 Task: Move the list to "HR" board.
Action: Mouse pressed left at (539, 296)
Screenshot: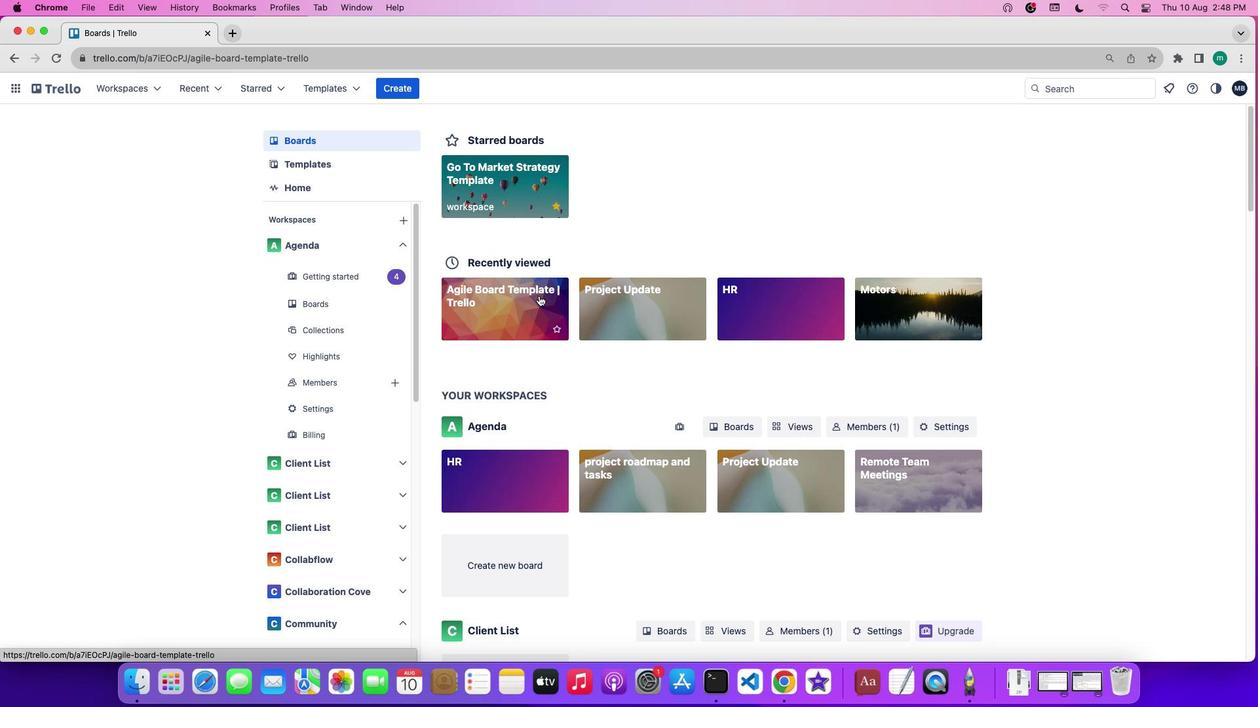 
Action: Mouse moved to (171, 275)
Screenshot: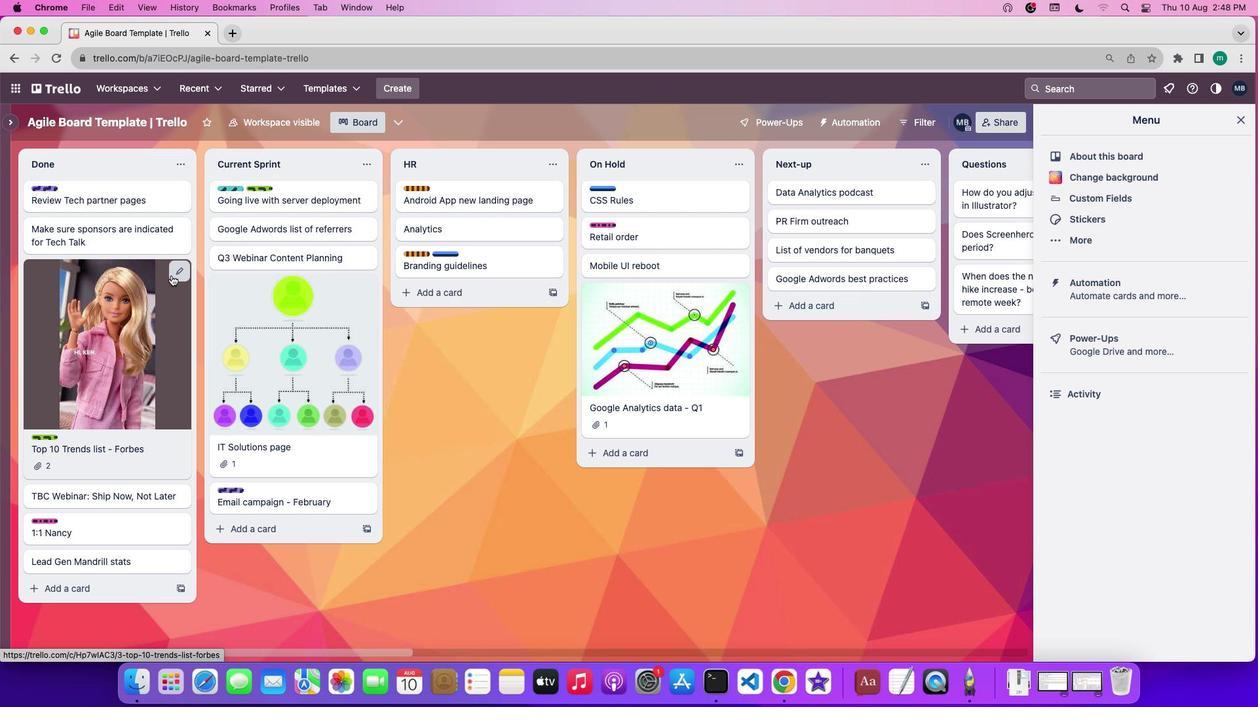 
Action: Mouse pressed left at (171, 275)
Screenshot: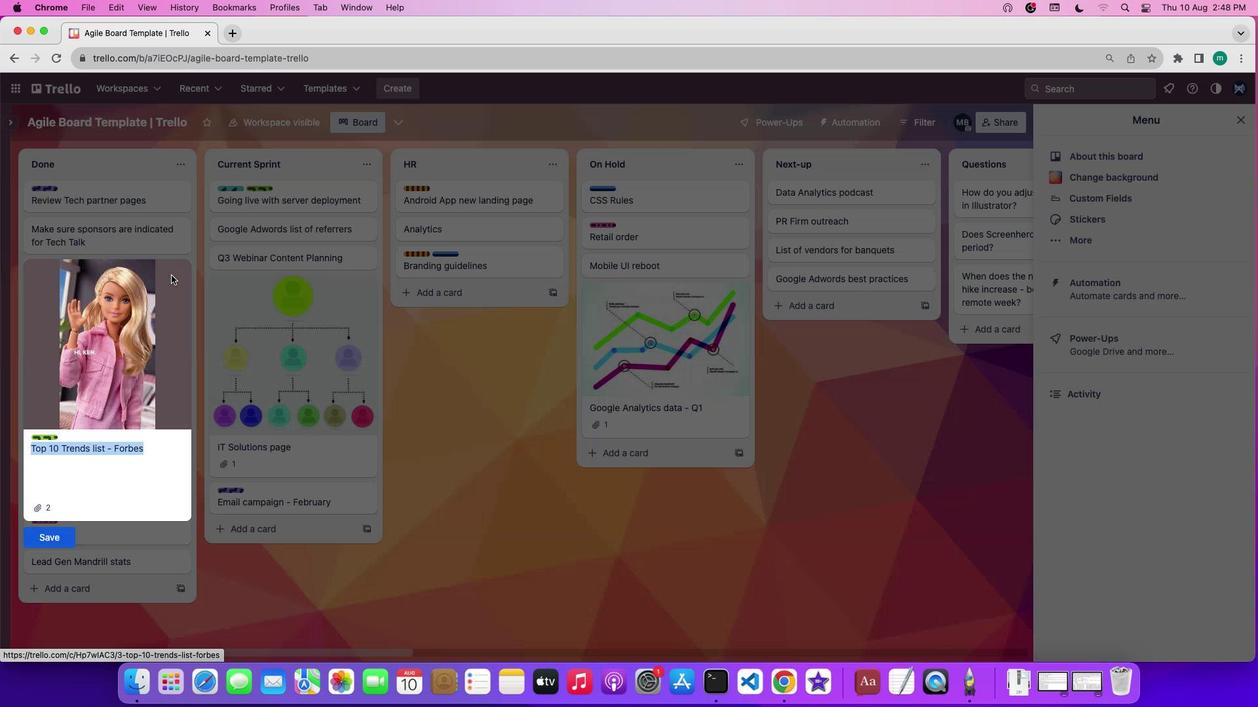 
Action: Mouse moved to (224, 370)
Screenshot: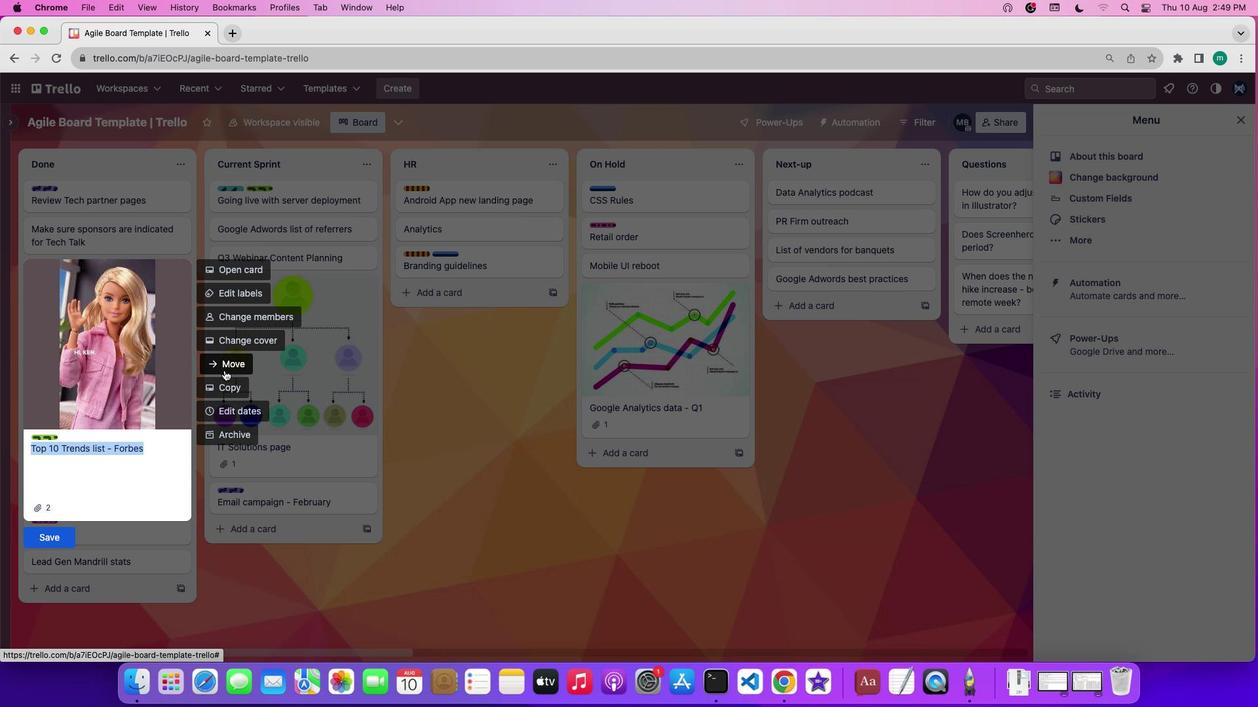 
Action: Mouse pressed left at (224, 370)
Screenshot: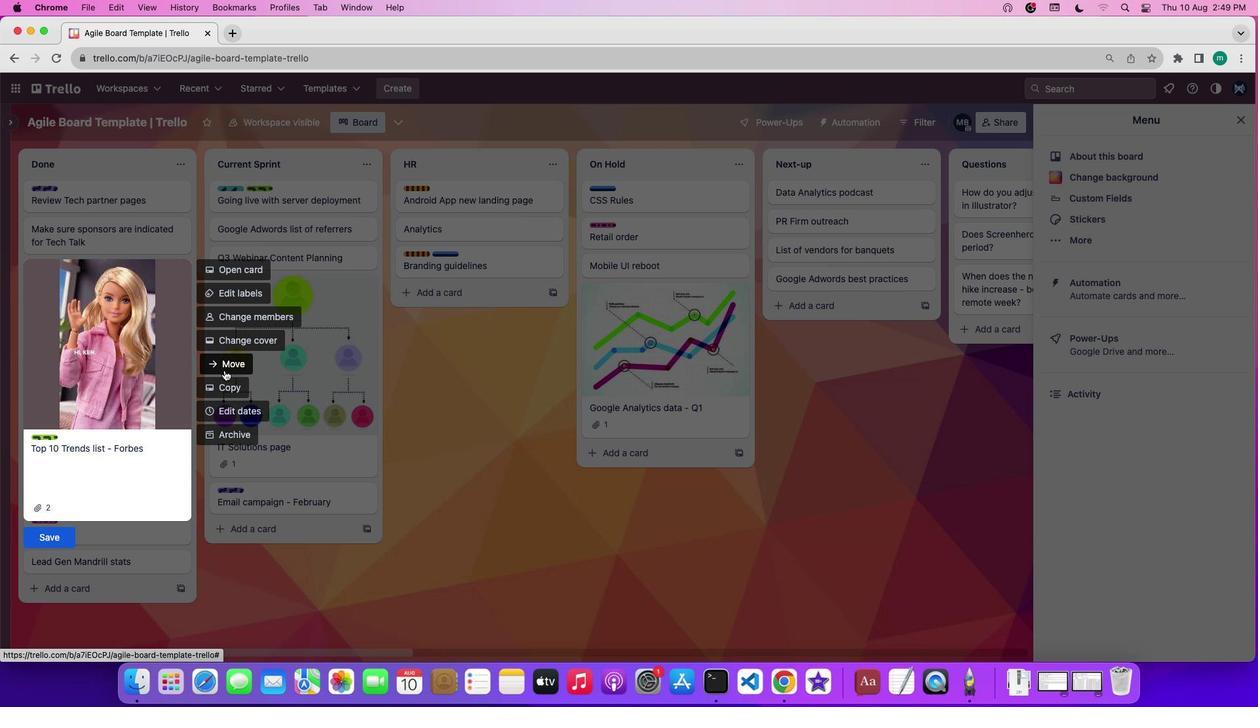 
Action: Mouse moved to (256, 498)
Screenshot: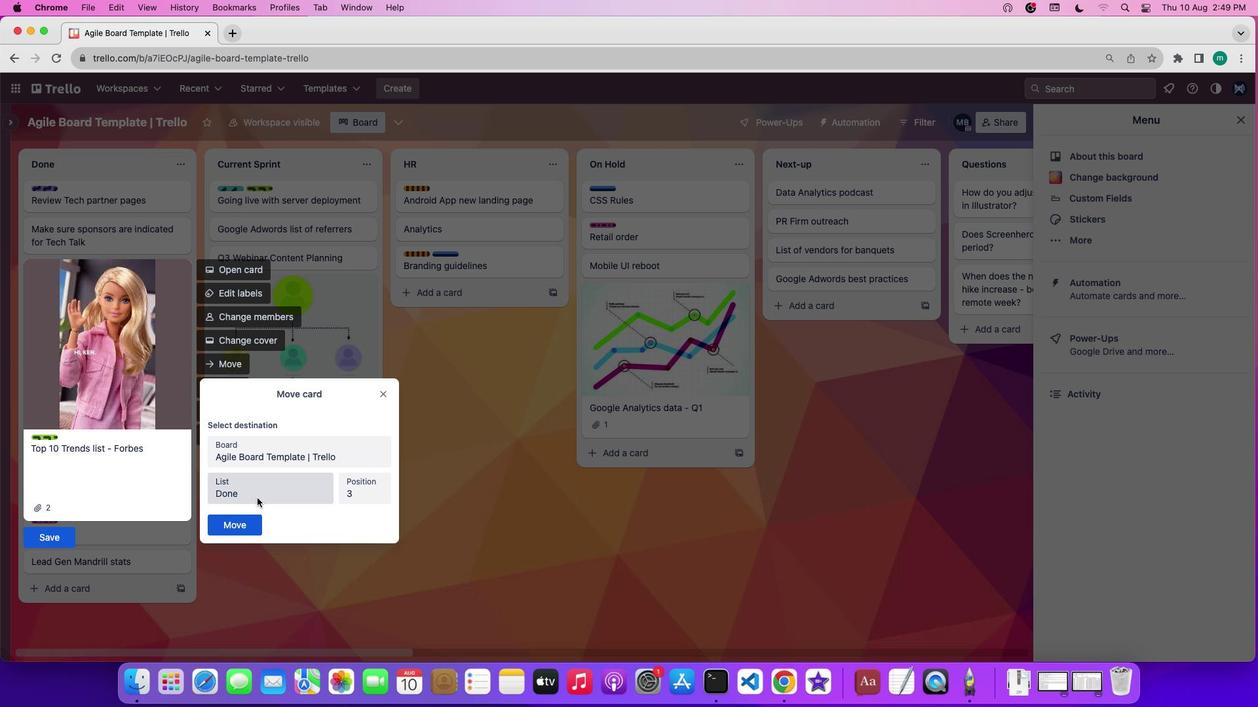 
Action: Mouse pressed left at (256, 498)
Screenshot: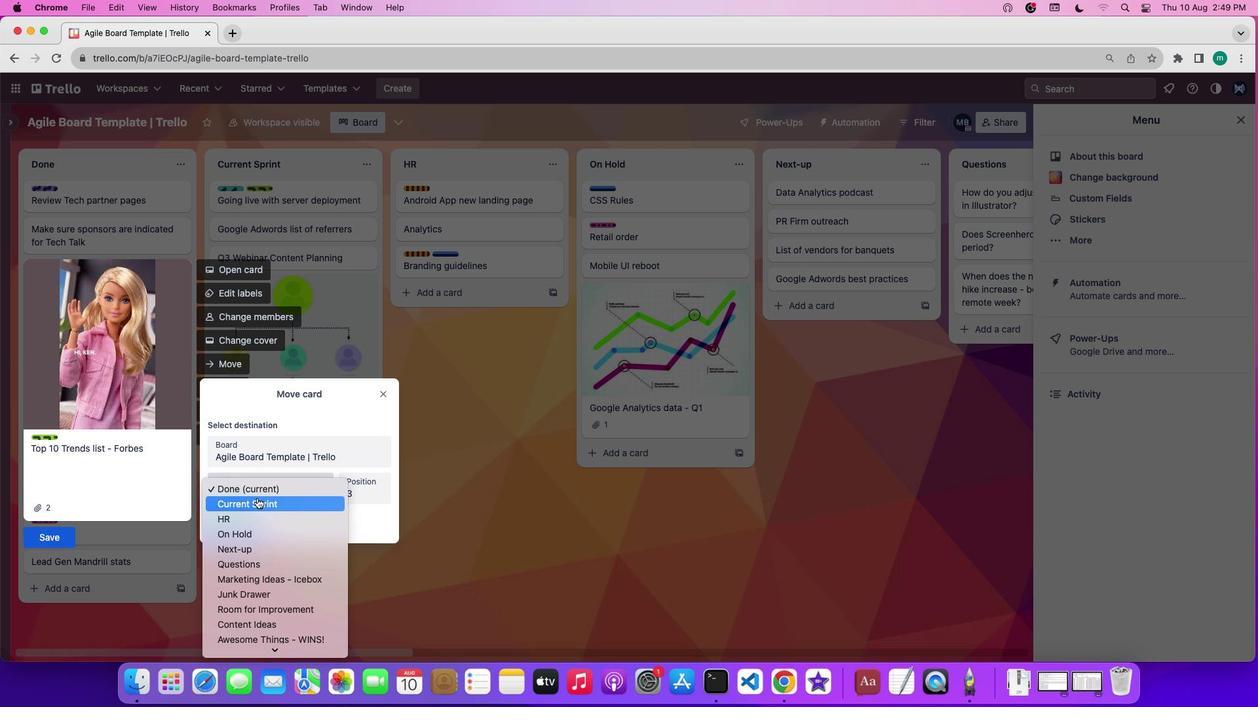 
Action: Mouse moved to (262, 522)
Screenshot: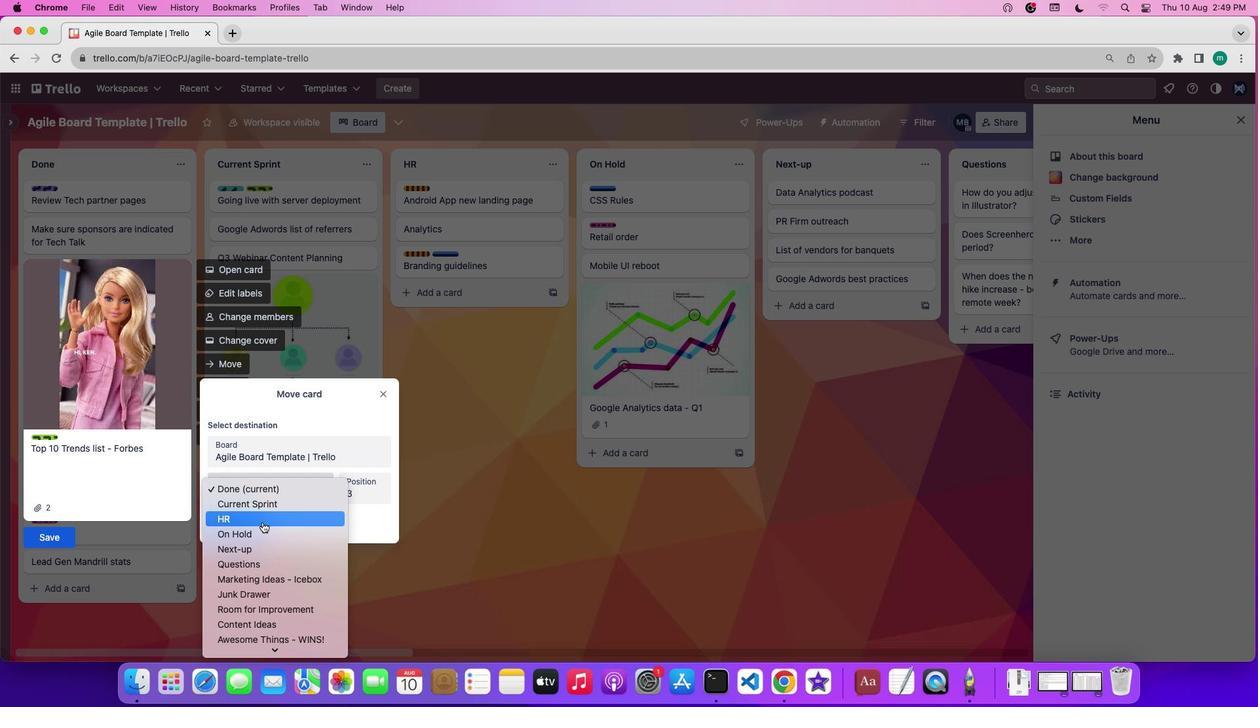 
Action: Mouse pressed left at (262, 522)
Screenshot: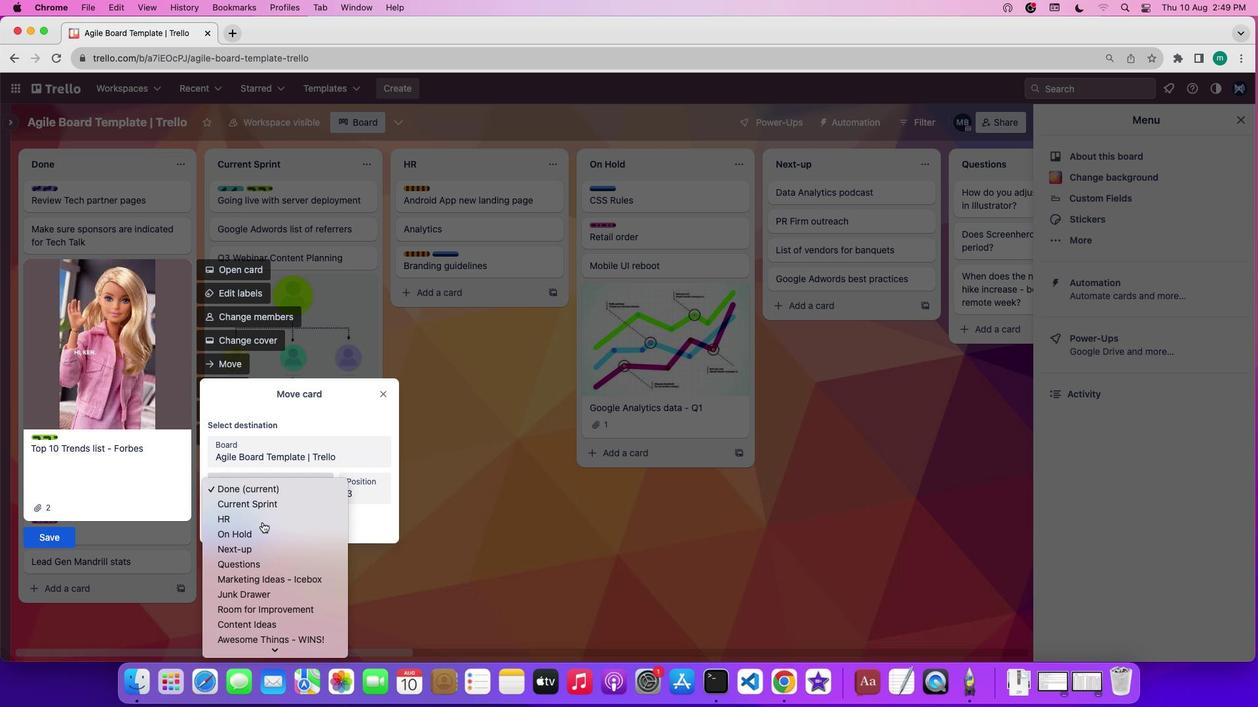 
Action: Mouse moved to (251, 526)
Screenshot: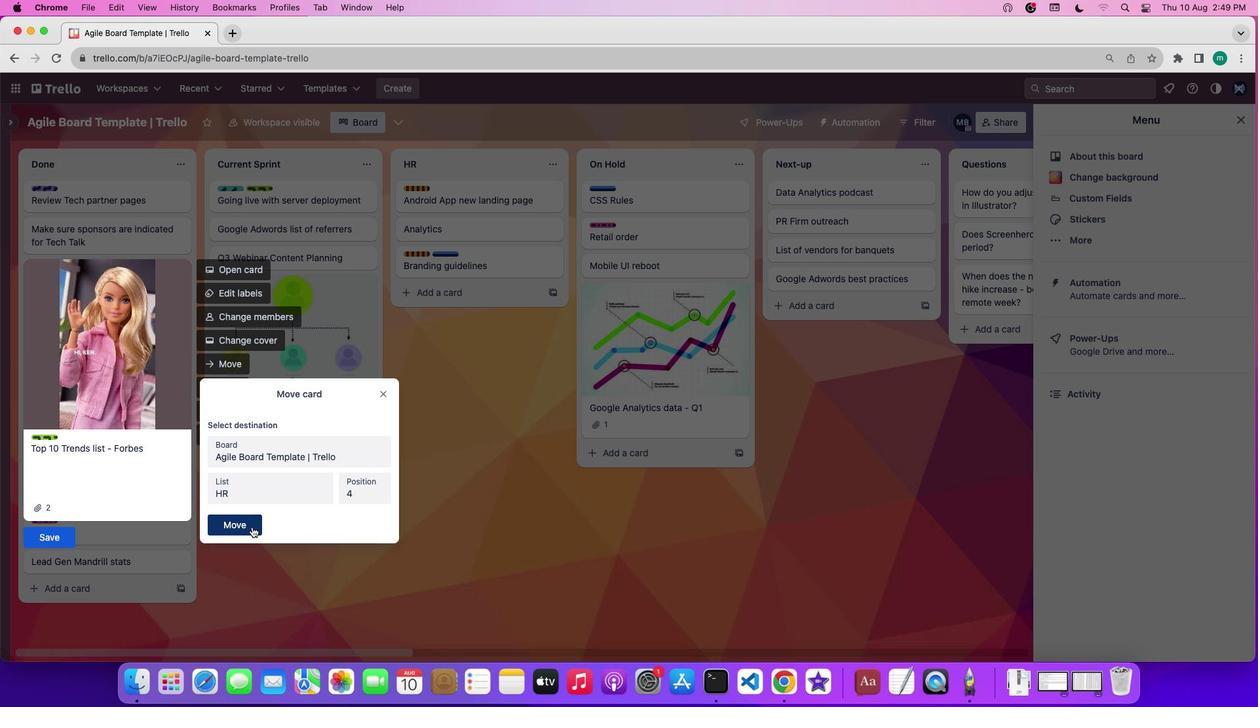 
Action: Mouse pressed left at (251, 526)
Screenshot: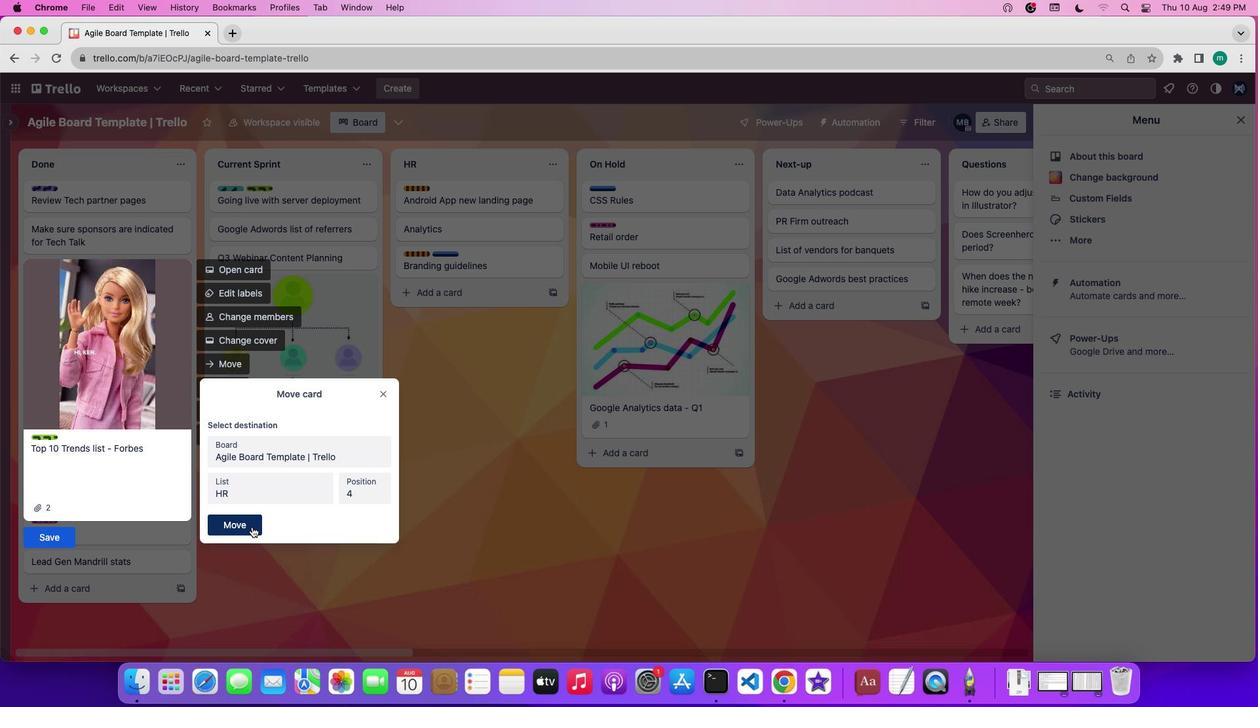
